 Task: Plan a virtual team-building escape room challenge for the 9th at 7:30 PM to 8:00 PM.
Action: Mouse moved to (44, 76)
Screenshot: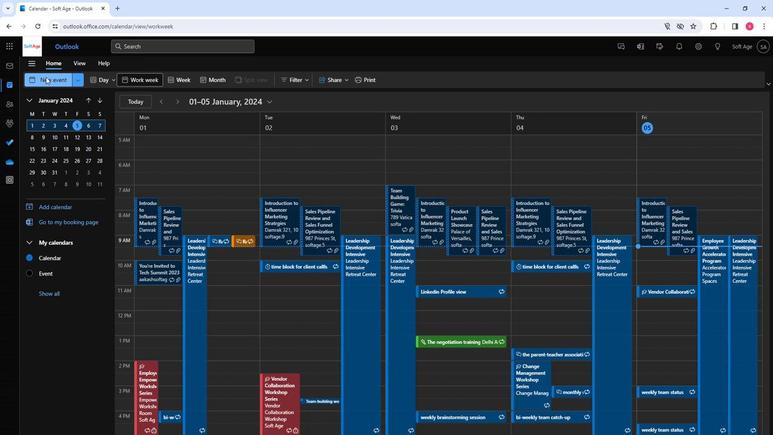 
Action: Mouse pressed left at (44, 76)
Screenshot: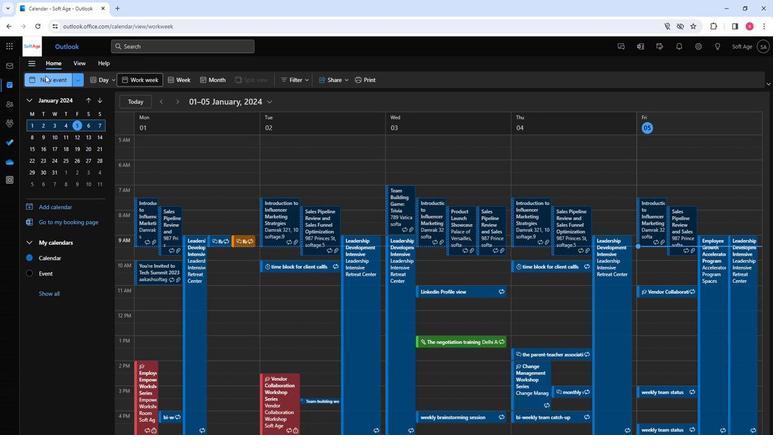 
Action: Mouse moved to (191, 129)
Screenshot: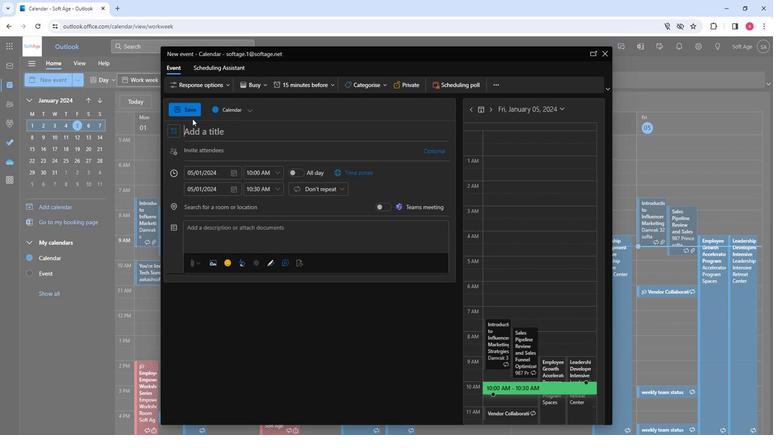 
Action: Mouse pressed left at (191, 129)
Screenshot: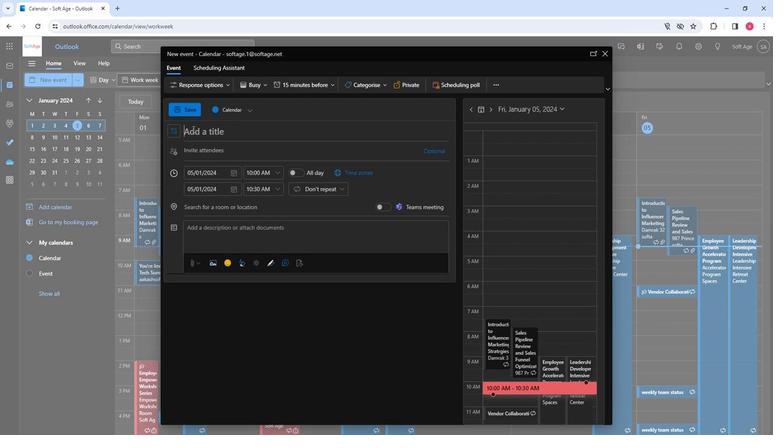 
Action: Key pressed <Key.shift>Virtual<Key.space><Key.shift>Team-<Key.shift>Building<Key.space><Key.shift>Escape<Key.space><Key.shift><Key.shift>Room<Key.space><Key.shift>Challenge
Screenshot: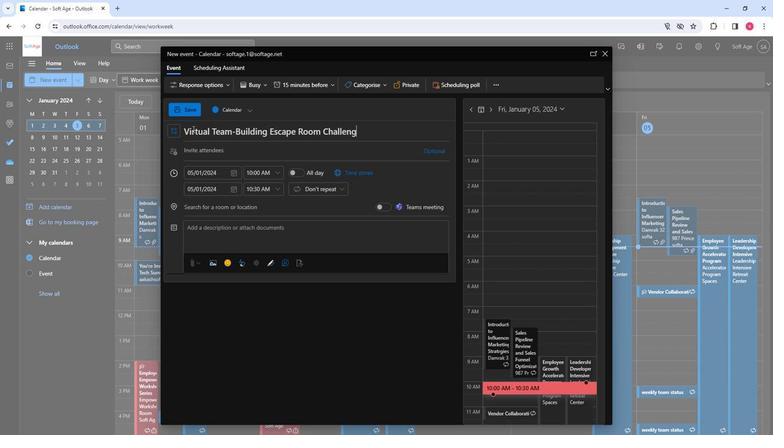 
Action: Mouse moved to (212, 148)
Screenshot: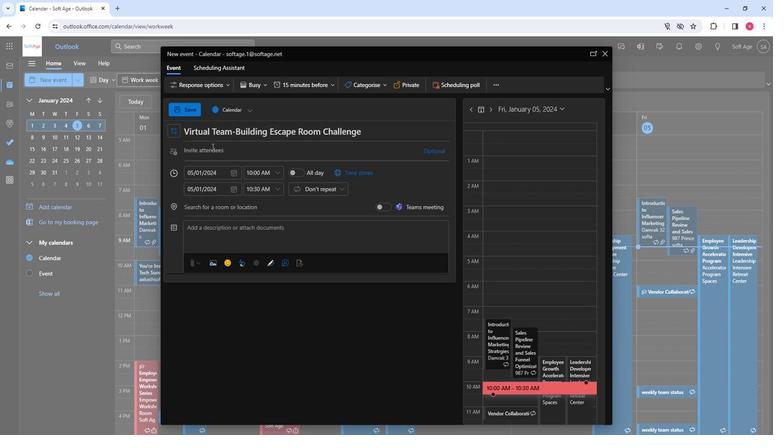 
Action: Mouse pressed left at (212, 148)
Screenshot: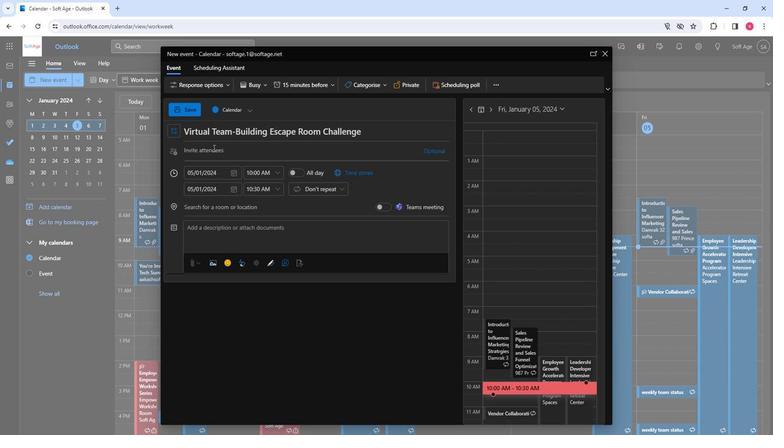 
Action: Key pressed so
Screenshot: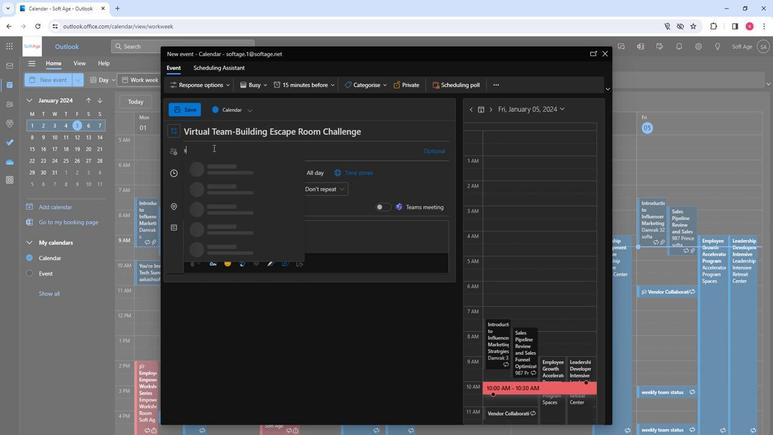 
Action: Mouse moved to (214, 206)
Screenshot: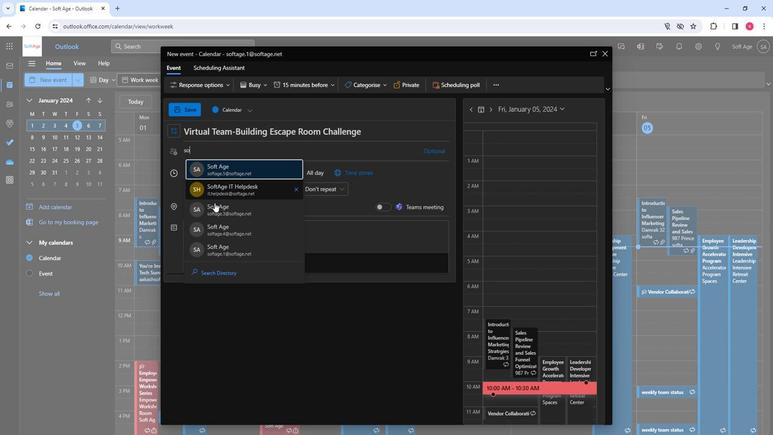 
Action: Mouse pressed left at (214, 206)
Screenshot: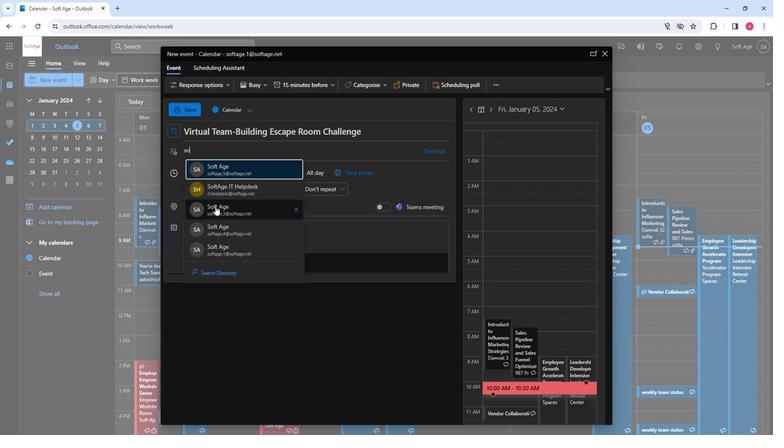 
Action: Key pressed so
Screenshot: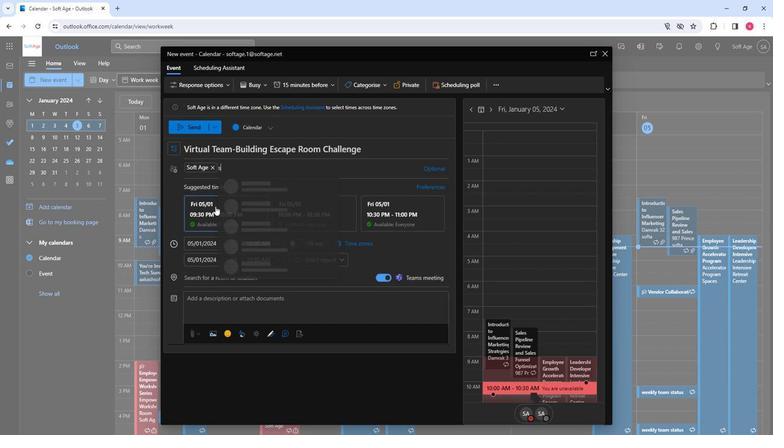 
Action: Mouse moved to (259, 247)
Screenshot: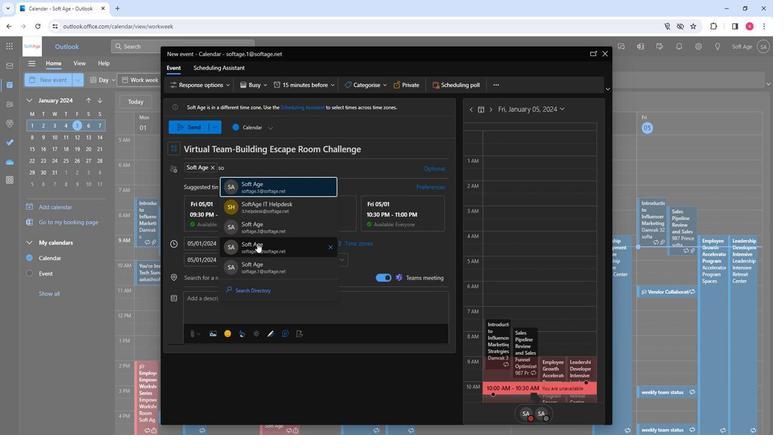 
Action: Mouse pressed left at (259, 247)
Screenshot: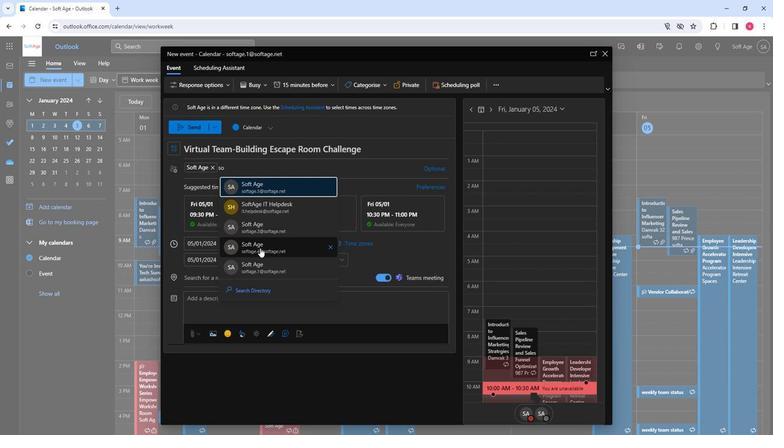 
Action: Mouse moved to (259, 248)
Screenshot: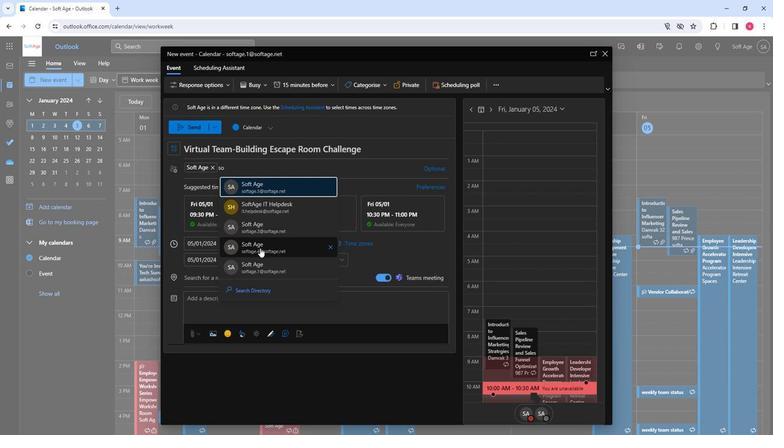 
Action: Key pressed so
Screenshot: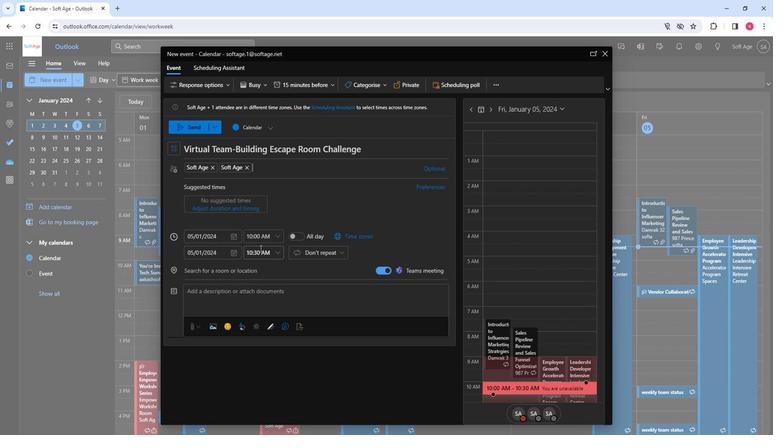 
Action: Mouse moved to (273, 265)
Screenshot: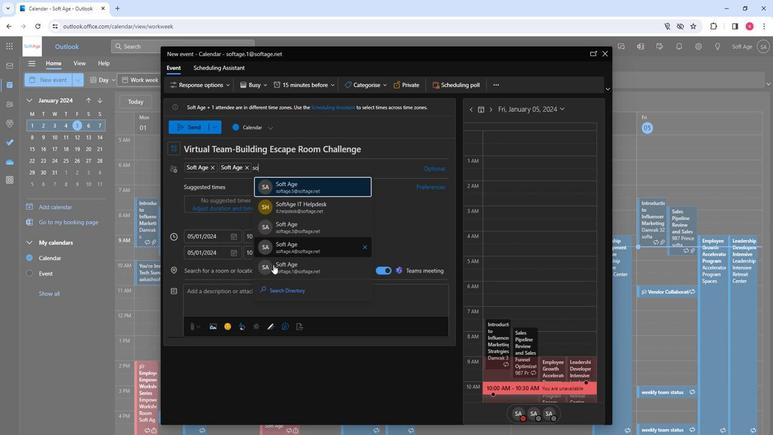 
Action: Mouse pressed left at (273, 265)
Screenshot: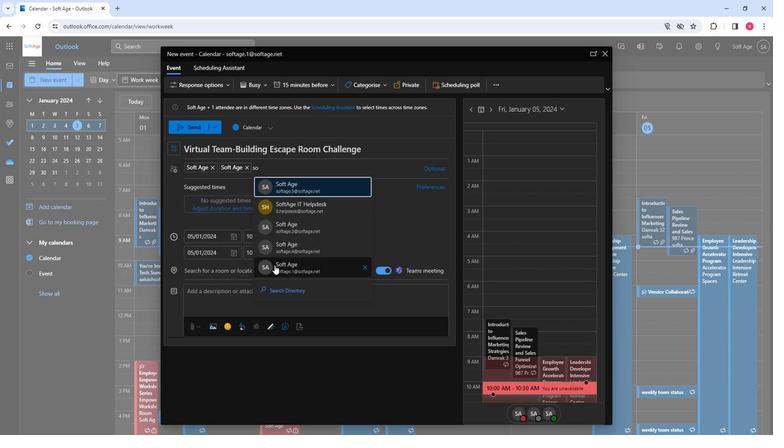 
Action: Mouse moved to (231, 239)
Screenshot: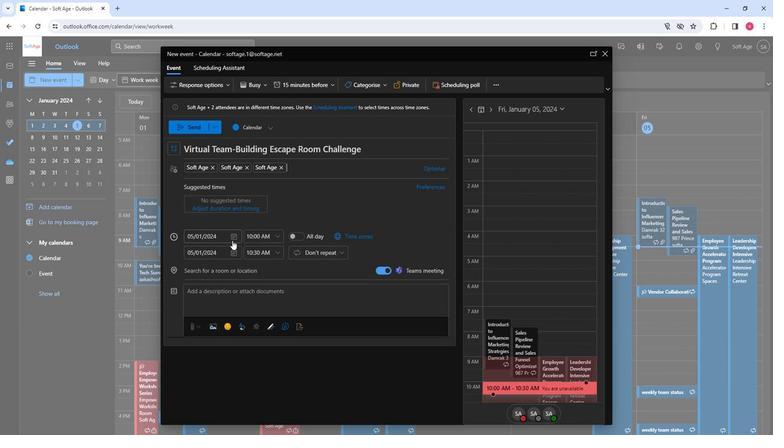 
Action: Mouse pressed left at (231, 239)
Screenshot: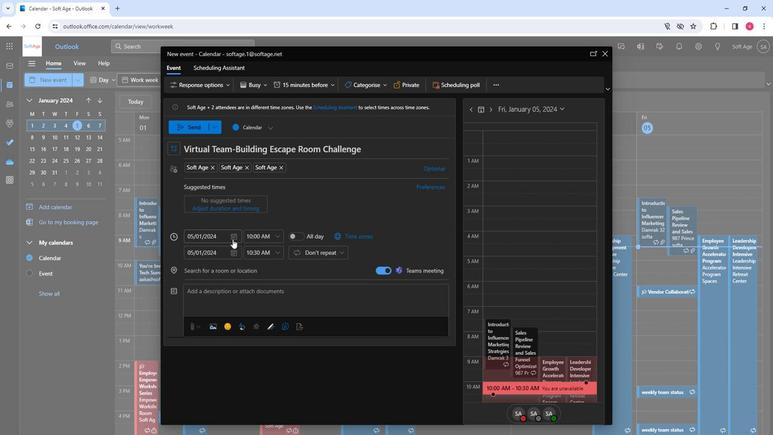 
Action: Mouse moved to (203, 293)
Screenshot: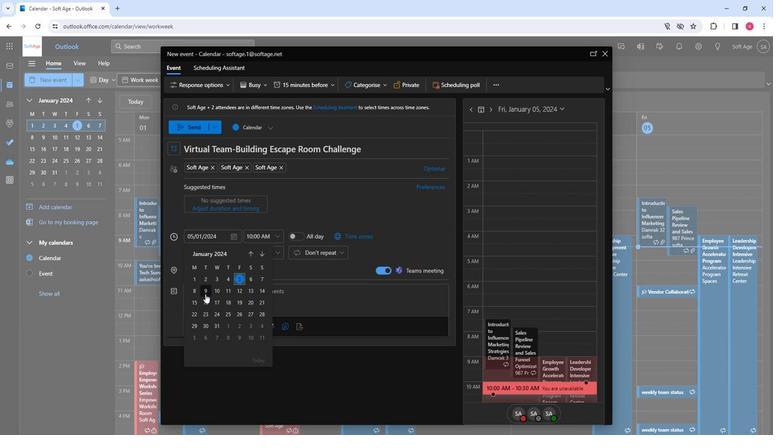 
Action: Mouse pressed left at (203, 293)
Screenshot: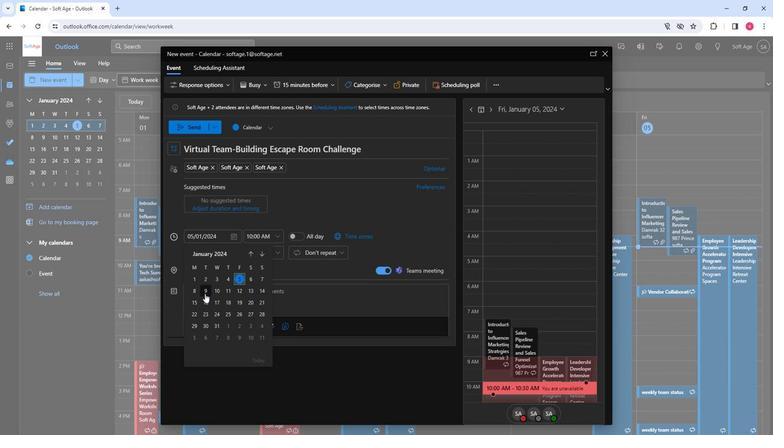 
Action: Mouse moved to (273, 237)
Screenshot: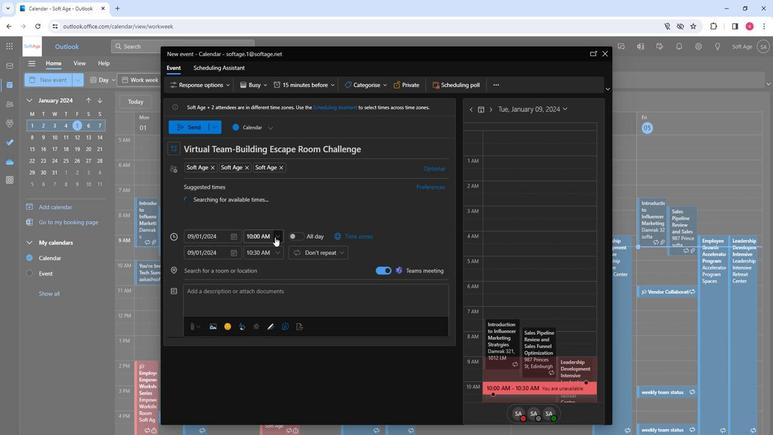 
Action: Mouse pressed left at (273, 237)
Screenshot: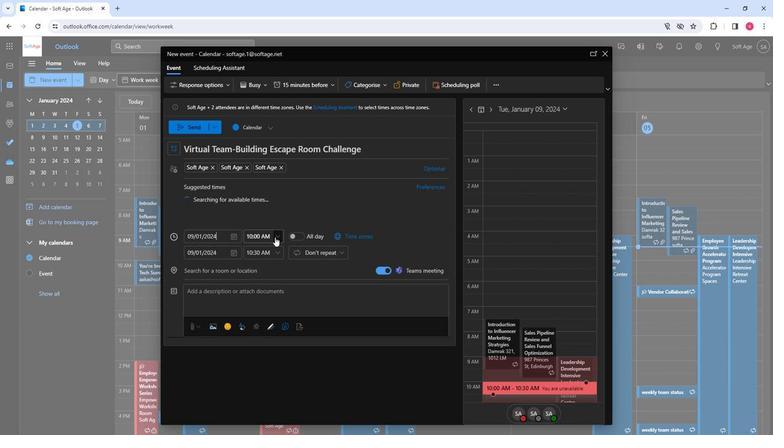 
Action: Mouse moved to (265, 269)
Screenshot: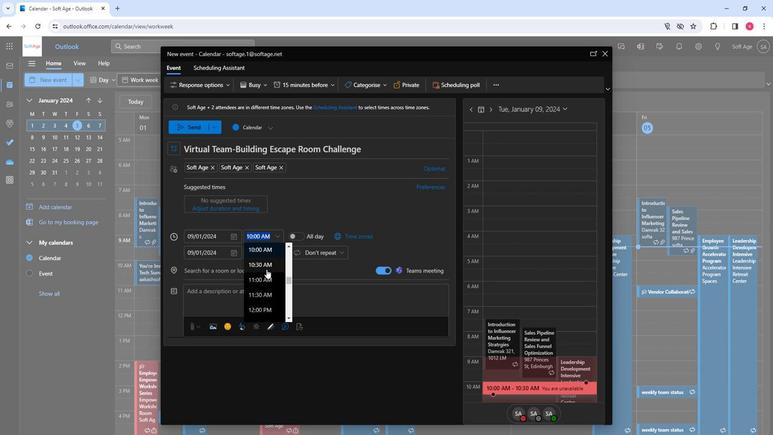 
Action: Mouse scrolled (265, 269) with delta (0, 0)
Screenshot: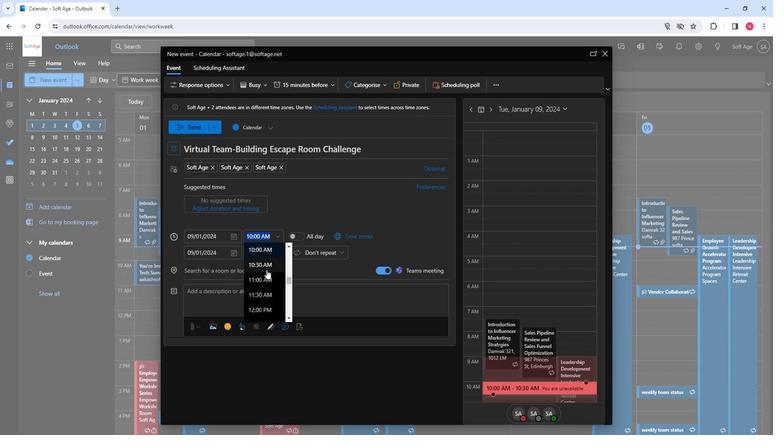 
Action: Mouse scrolled (265, 269) with delta (0, 0)
Screenshot: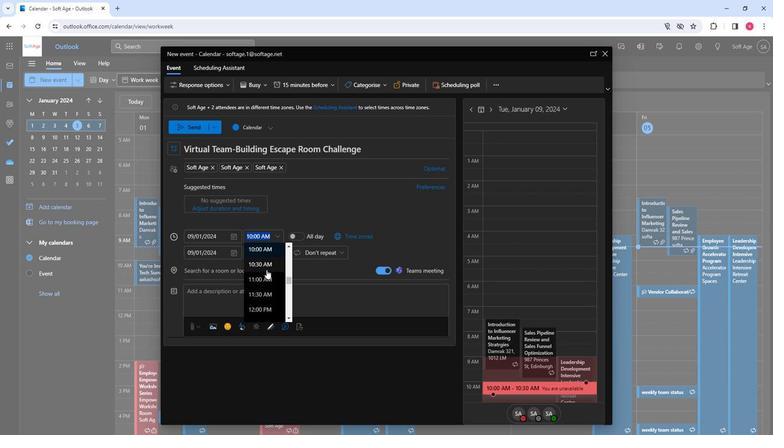 
Action: Mouse scrolled (265, 269) with delta (0, 0)
Screenshot: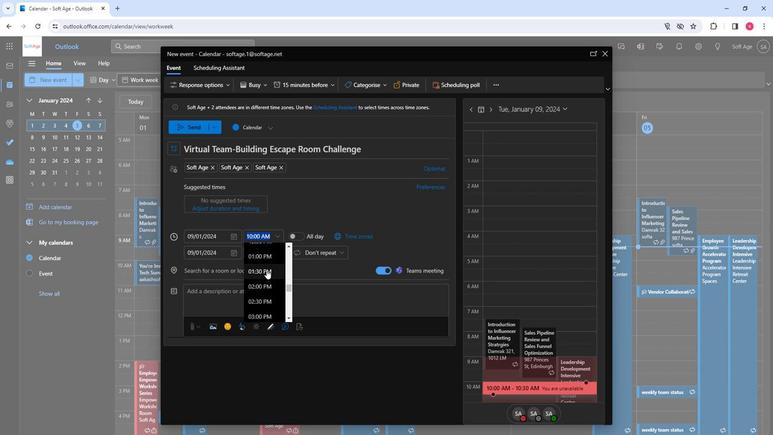 
Action: Mouse scrolled (265, 269) with delta (0, 0)
Screenshot: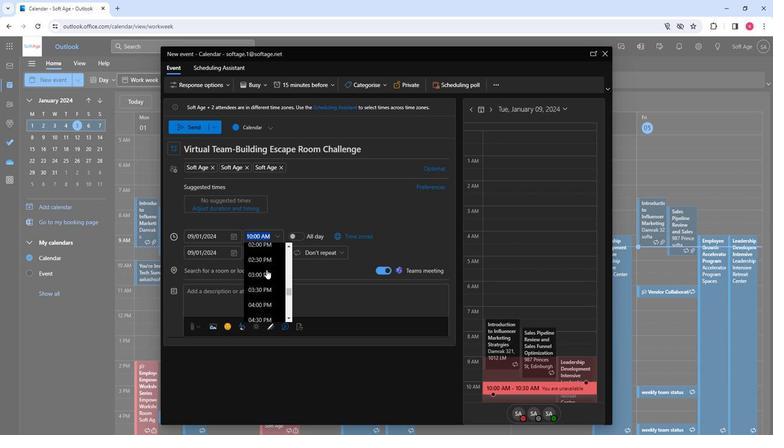 
Action: Mouse scrolled (265, 269) with delta (0, 0)
Screenshot: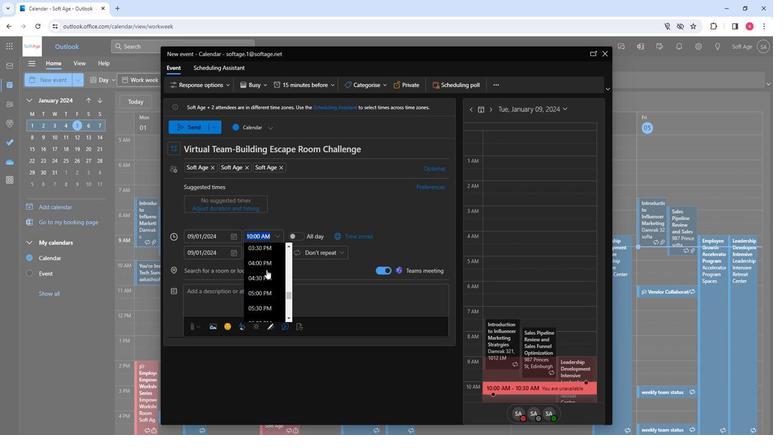 
Action: Mouse scrolled (265, 269) with delta (0, 0)
Screenshot: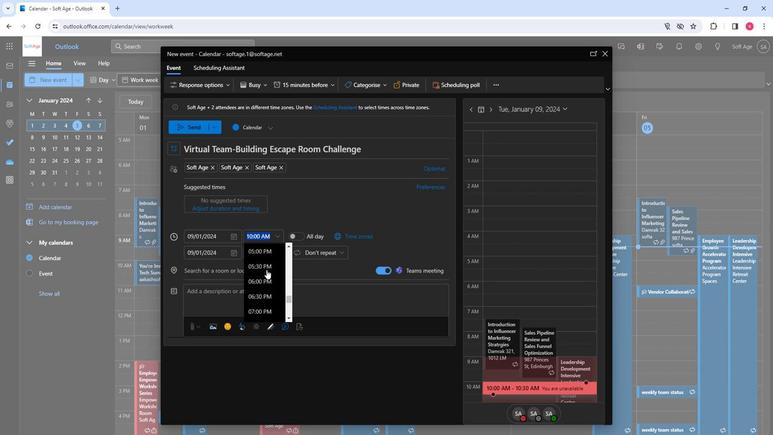 
Action: Mouse moved to (259, 282)
Screenshot: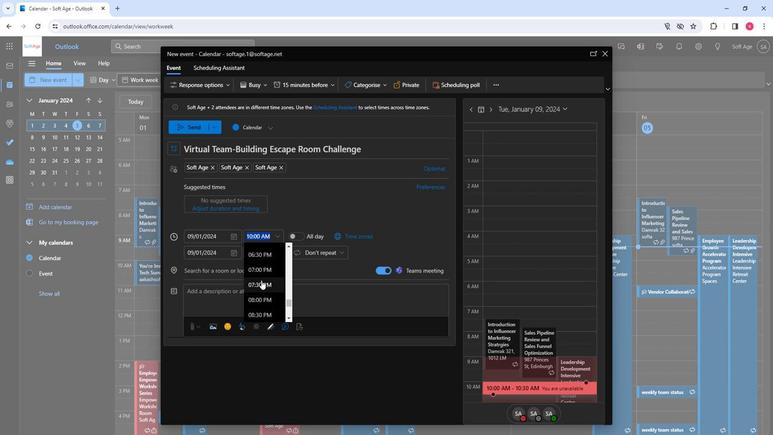 
Action: Mouse pressed left at (259, 282)
Screenshot: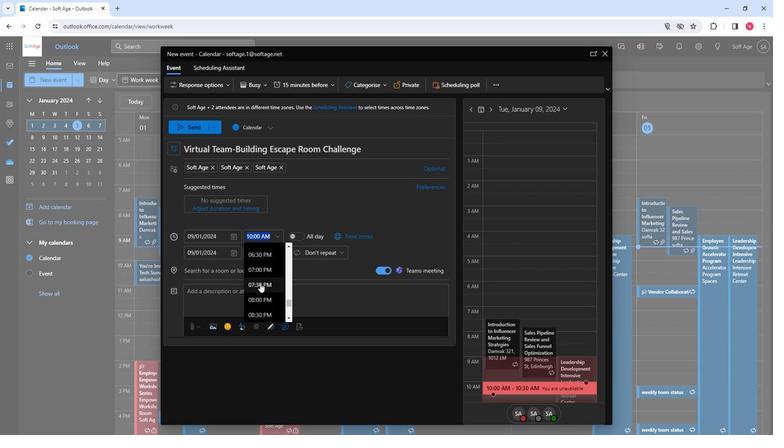 
Action: Mouse moved to (249, 274)
Screenshot: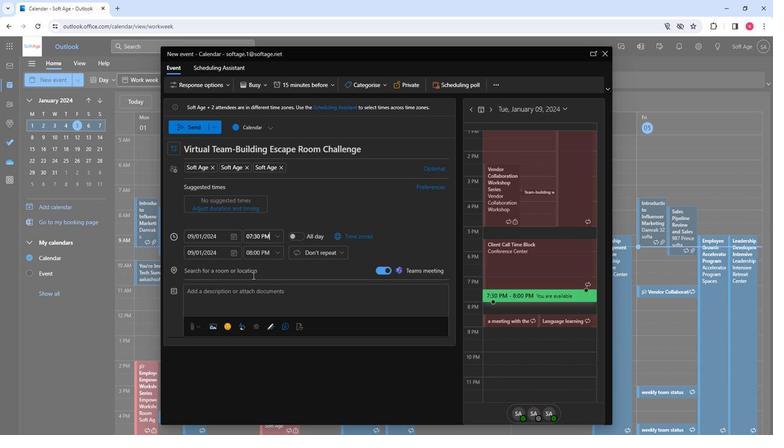 
Action: Mouse pressed left at (249, 274)
Screenshot: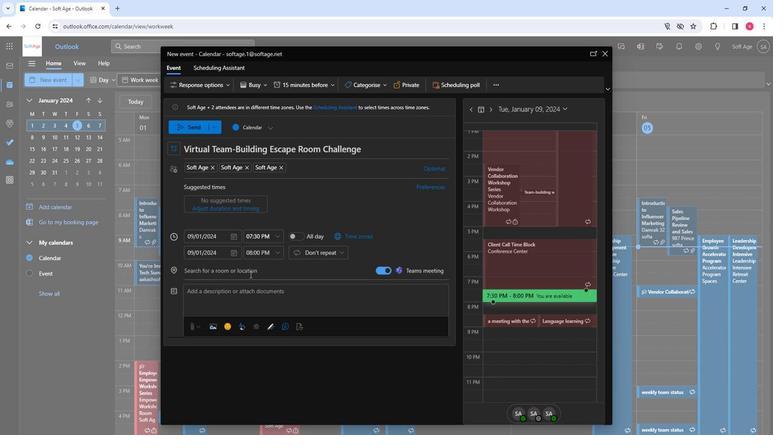 
Action: Mouse moved to (201, 382)
Screenshot: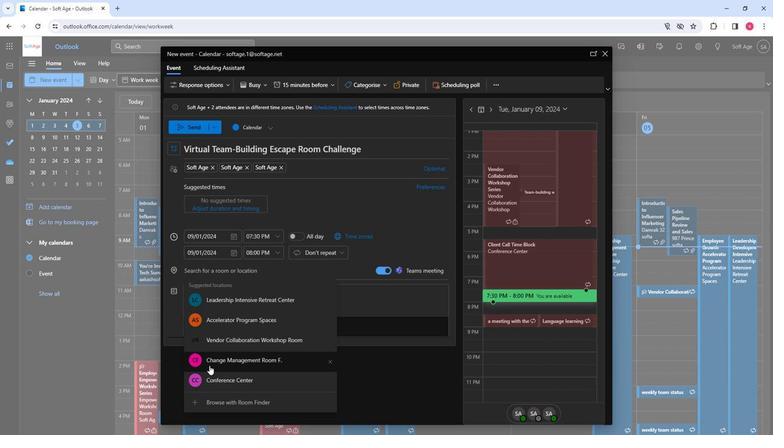 
Action: Mouse pressed left at (201, 382)
Screenshot: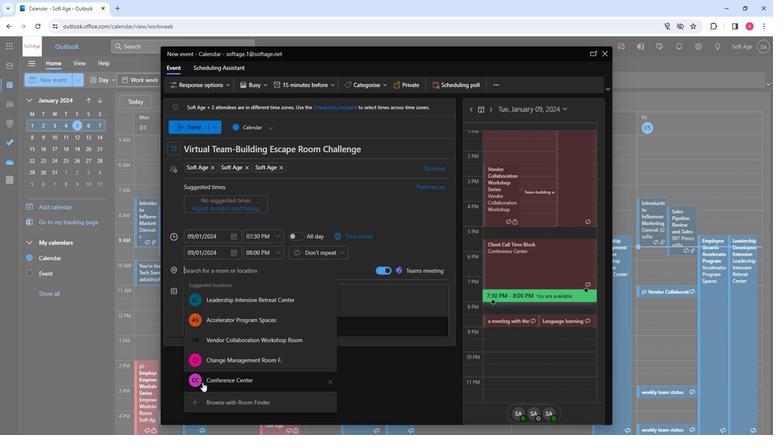 
Action: Mouse moved to (195, 300)
Screenshot: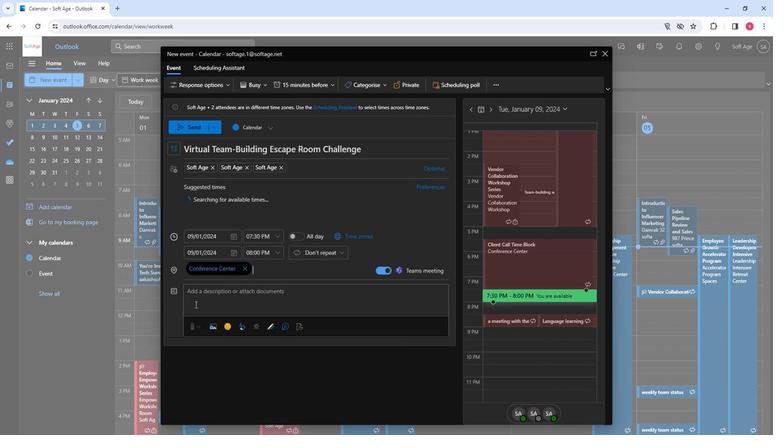
Action: Mouse pressed left at (195, 300)
Screenshot: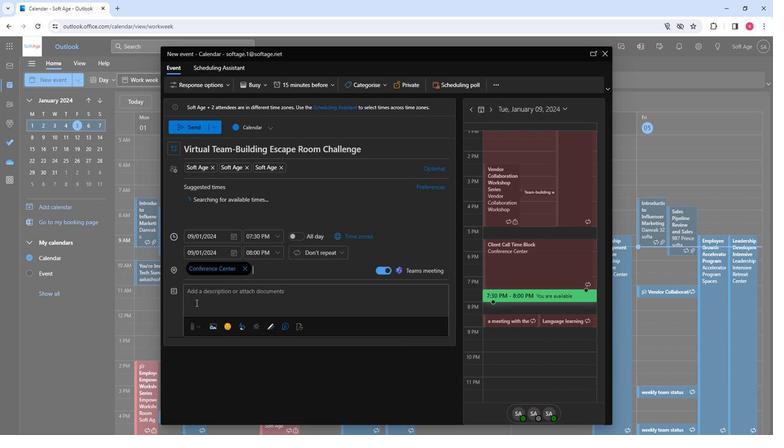
Action: Key pressed <Key.shift><Key.shift>Embark<Key.space>on<Key.space>a<Key.space>virtual<Key.space>adventure<Key.space>with<Key.space>our<Key.space>team-building<Key.space>escape<Key.space>room<Key.space>challenge<Key.shift>!<Key.space><Key.shift>Strengthen<Key.space>bonds,<Key.space>problem-solve,<Key.space>and<Key.space>celebrate<Key.space>success<Key.space>in<Key.space>this<Key.space>thrilling<Key.space>and<Key.space>collaborative<Key.space>online<Key.space>experience.<Key.space><Key.shift>Escape<Key.space>together<Key.space>v<Key.backspace><Key.backspace>,<Key.space>virtually<Key.shift>!
Screenshot: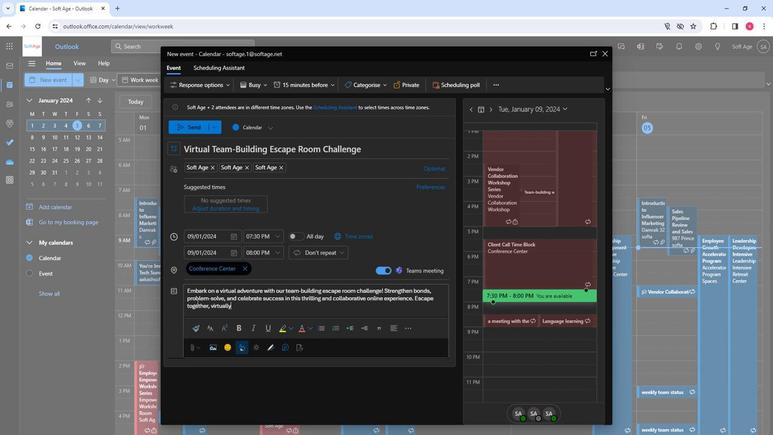 
Action: Mouse moved to (224, 305)
Screenshot: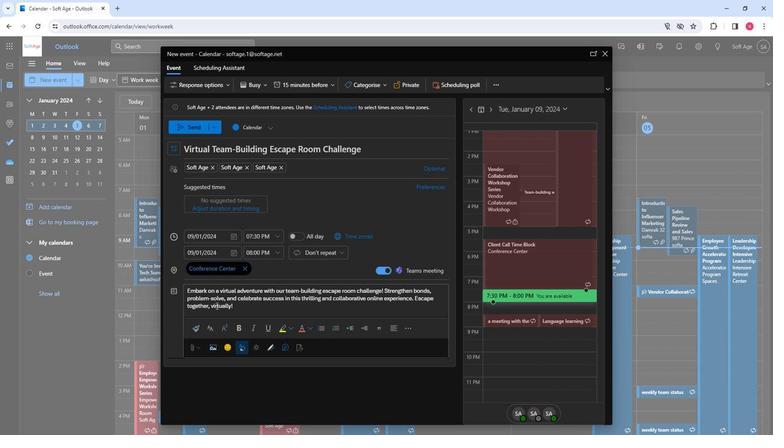 
Action: Mouse pressed left at (224, 305)
Screenshot: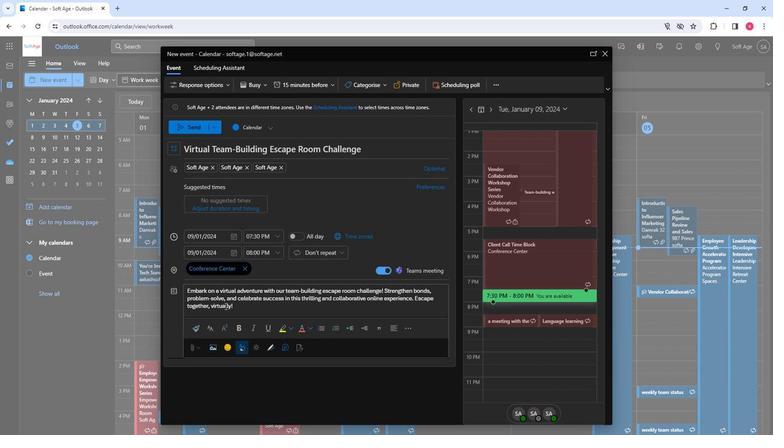 
Action: Mouse pressed left at (224, 305)
Screenshot: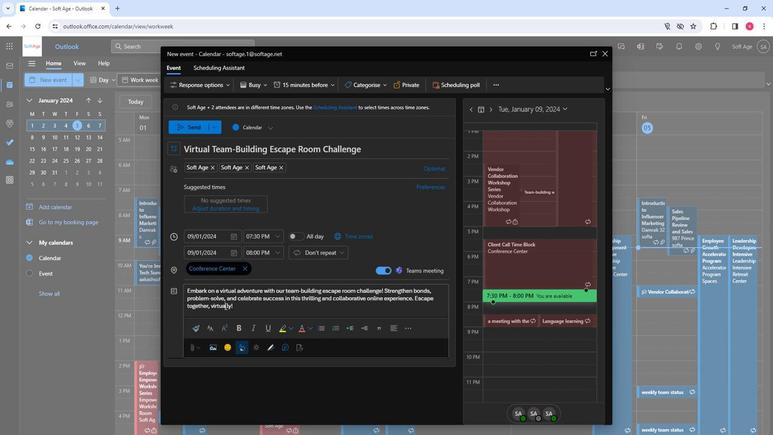 
Action: Mouse pressed left at (224, 305)
Screenshot: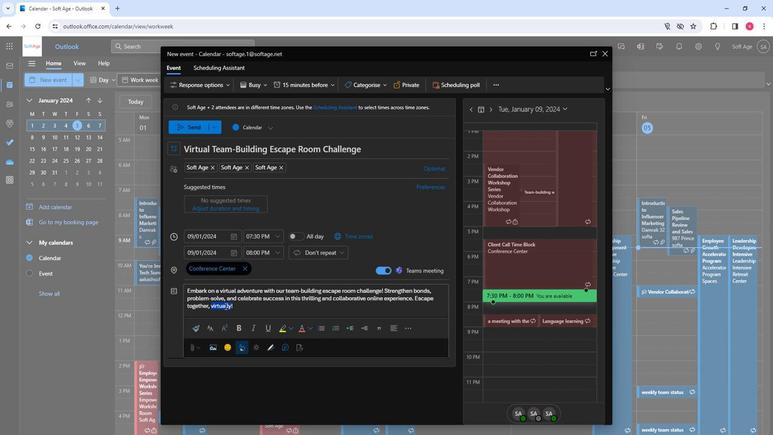 
Action: Mouse moved to (208, 329)
Screenshot: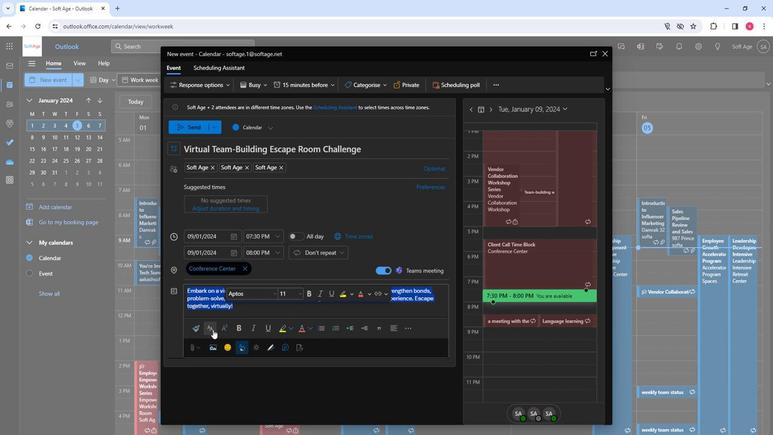 
Action: Mouse pressed left at (208, 329)
Screenshot: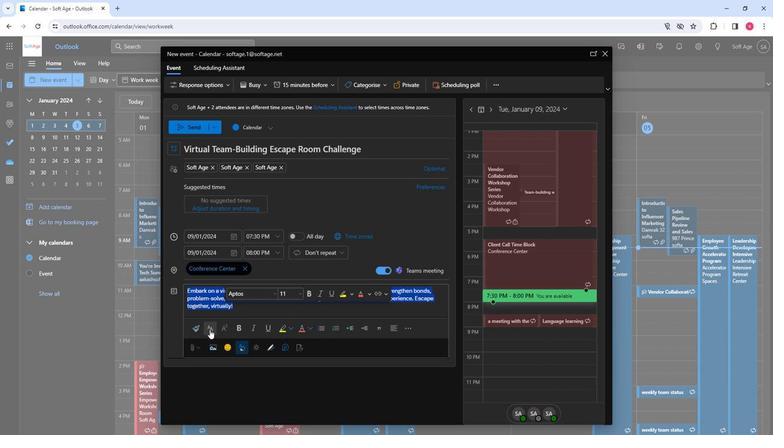 
Action: Mouse moved to (250, 238)
Screenshot: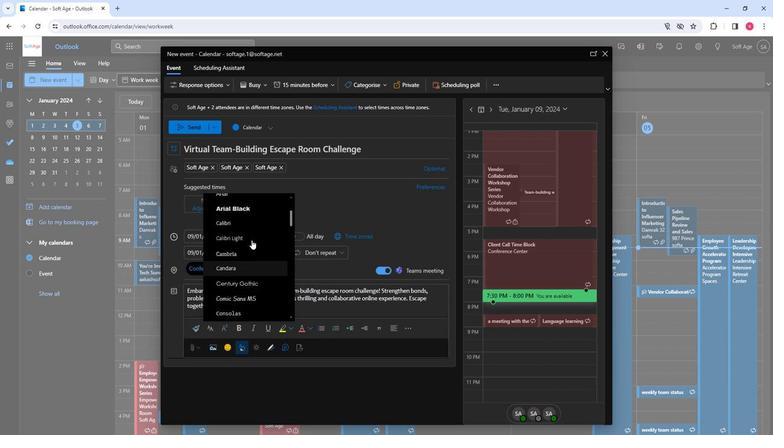 
Action: Mouse scrolled (250, 238) with delta (0, 0)
Screenshot: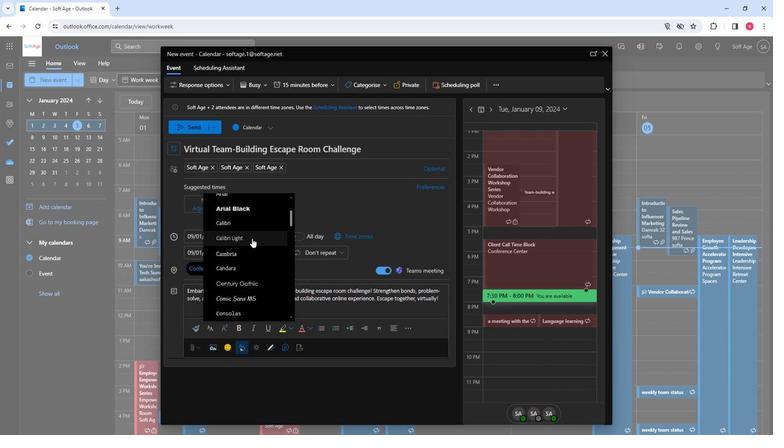 
Action: Mouse scrolled (250, 238) with delta (0, 0)
Screenshot: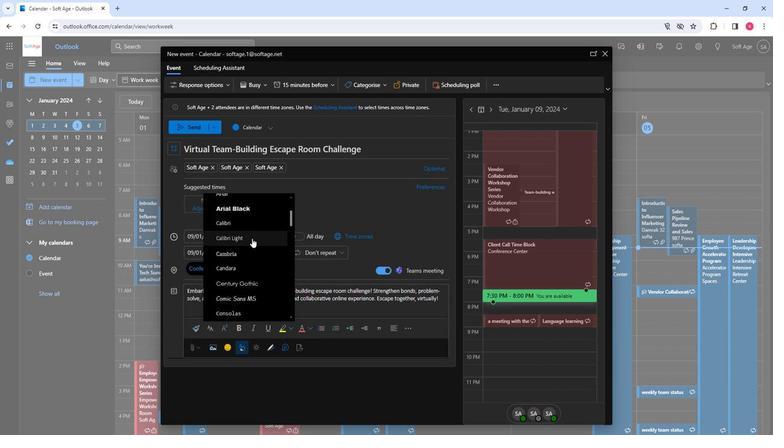 
Action: Mouse scrolled (250, 238) with delta (0, 0)
Screenshot: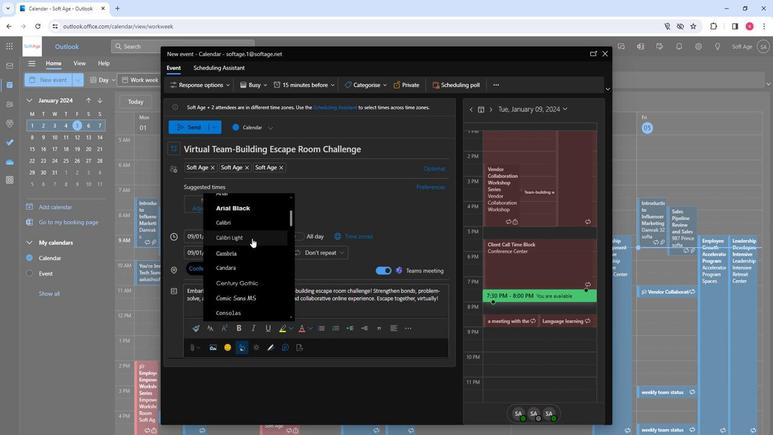 
Action: Mouse moved to (235, 203)
Screenshot: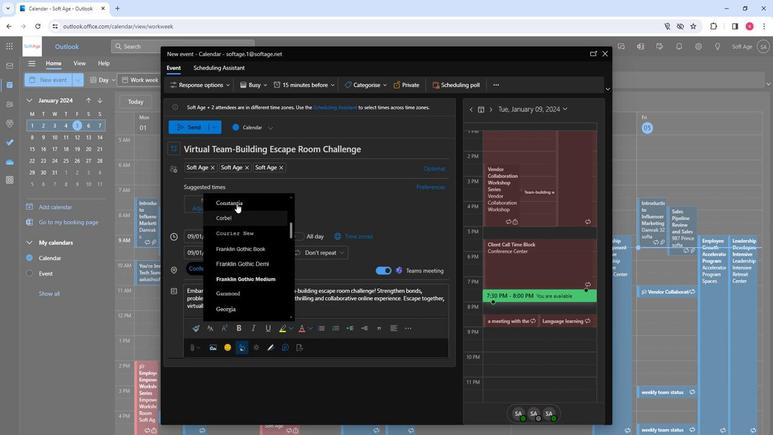 
Action: Mouse pressed left at (235, 203)
Screenshot: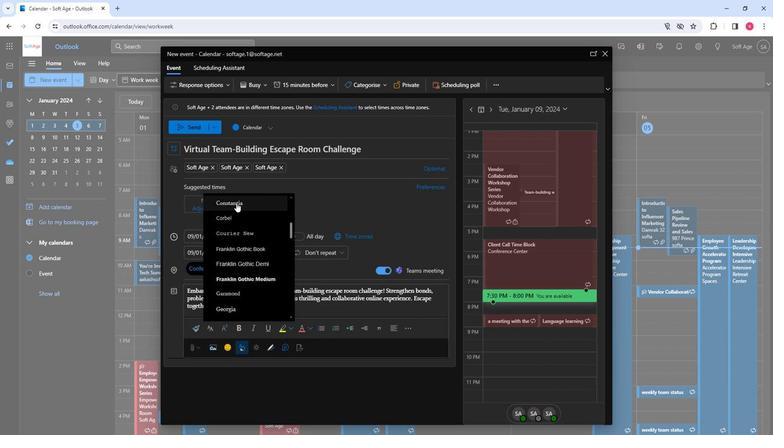 
Action: Mouse moved to (254, 330)
Screenshot: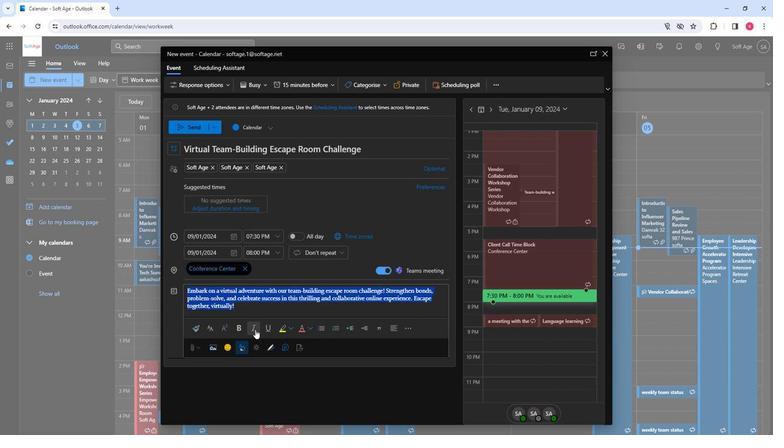 
Action: Mouse pressed left at (254, 330)
Screenshot: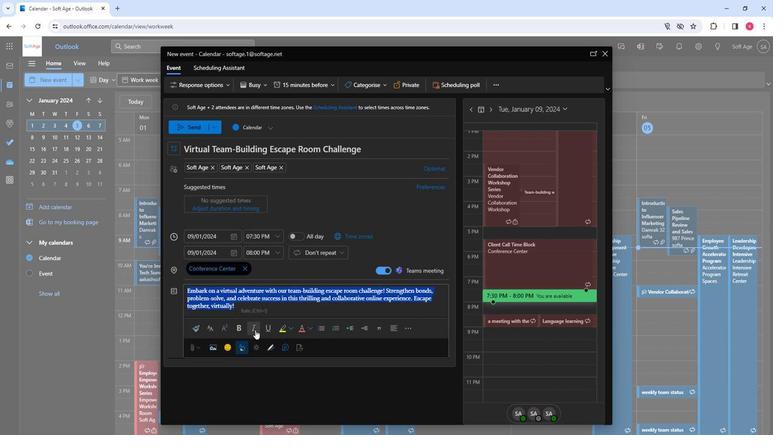 
Action: Mouse moved to (357, 328)
Screenshot: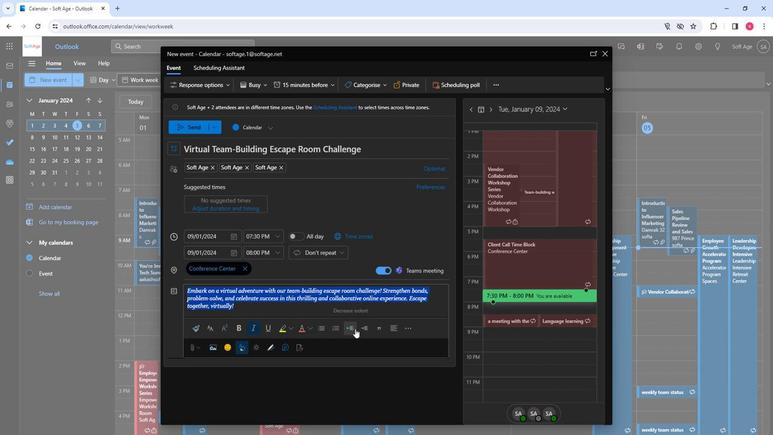 
Action: Mouse pressed left at (357, 328)
Screenshot: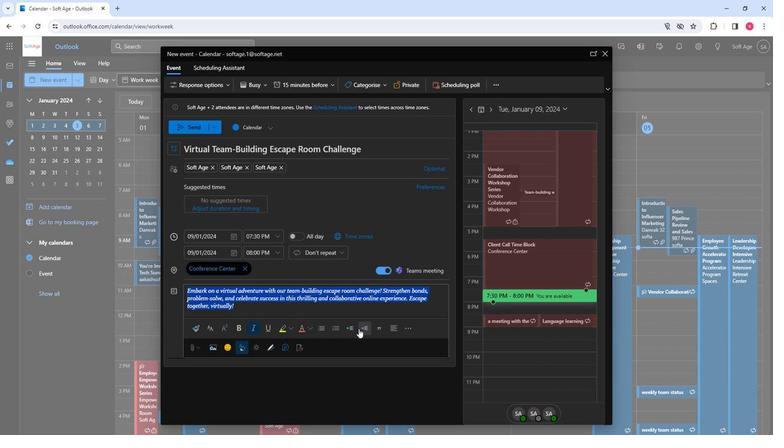 
Action: Mouse moved to (320, 298)
Screenshot: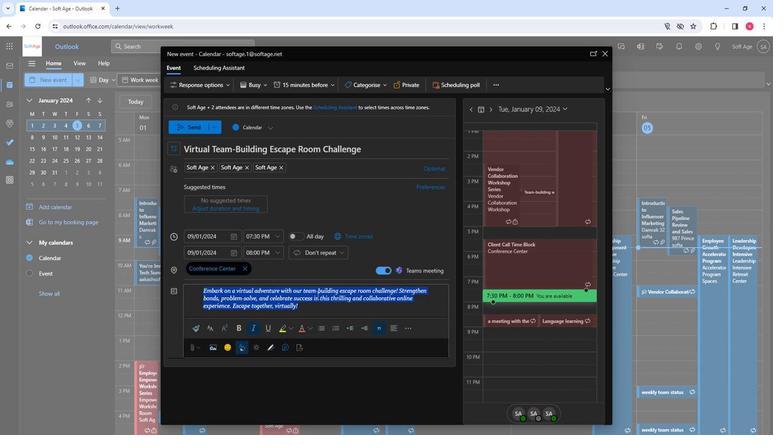 
Action: Mouse pressed left at (320, 298)
Screenshot: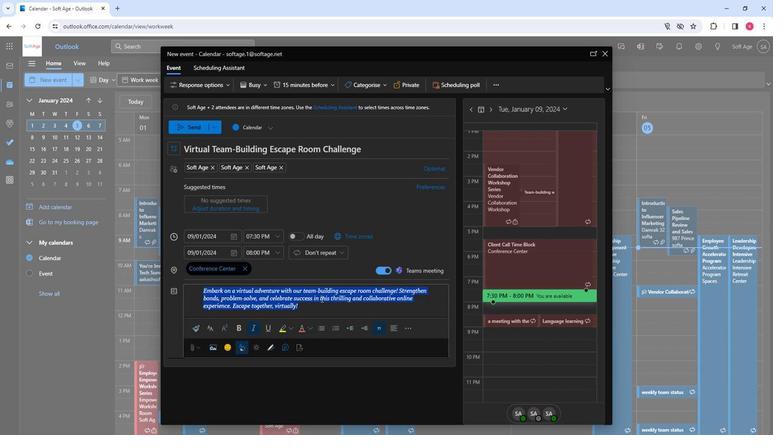 
Action: Mouse moved to (189, 124)
Screenshot: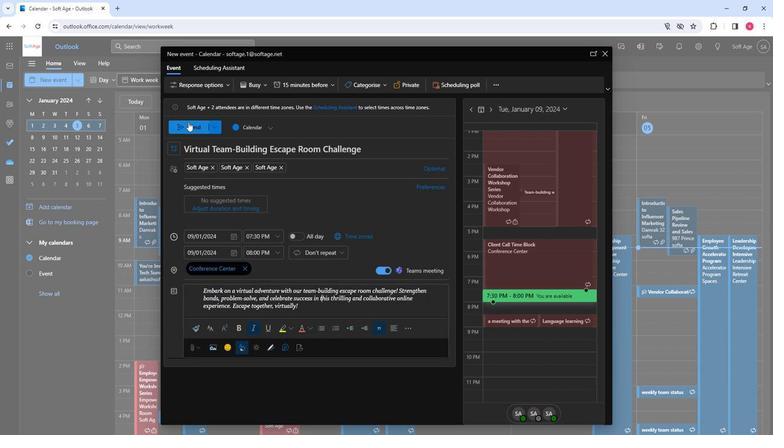 
Action: Mouse pressed left at (189, 124)
Screenshot: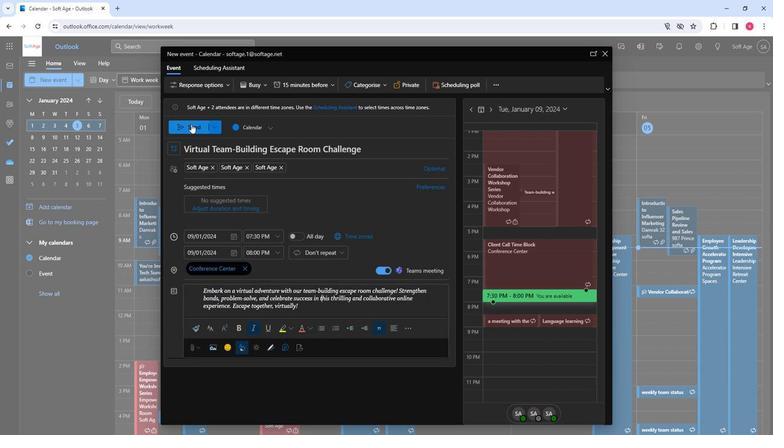 
Action: Mouse moved to (239, 295)
Screenshot: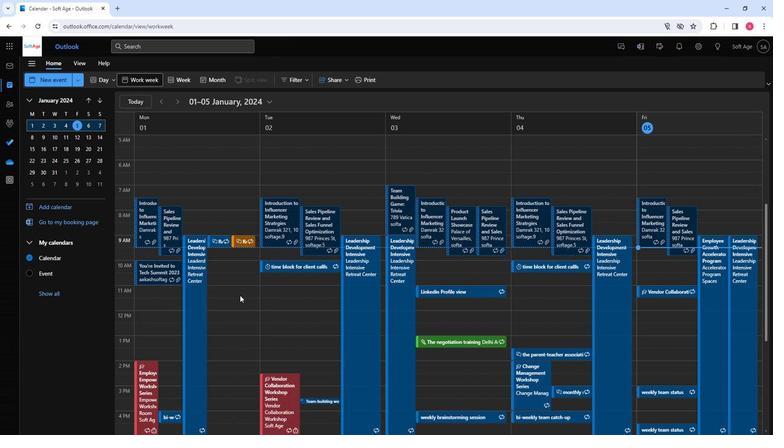 
